 Task: Check the average views per listing of ceramic floors in the last 1 year.
Action: Mouse moved to (913, 208)
Screenshot: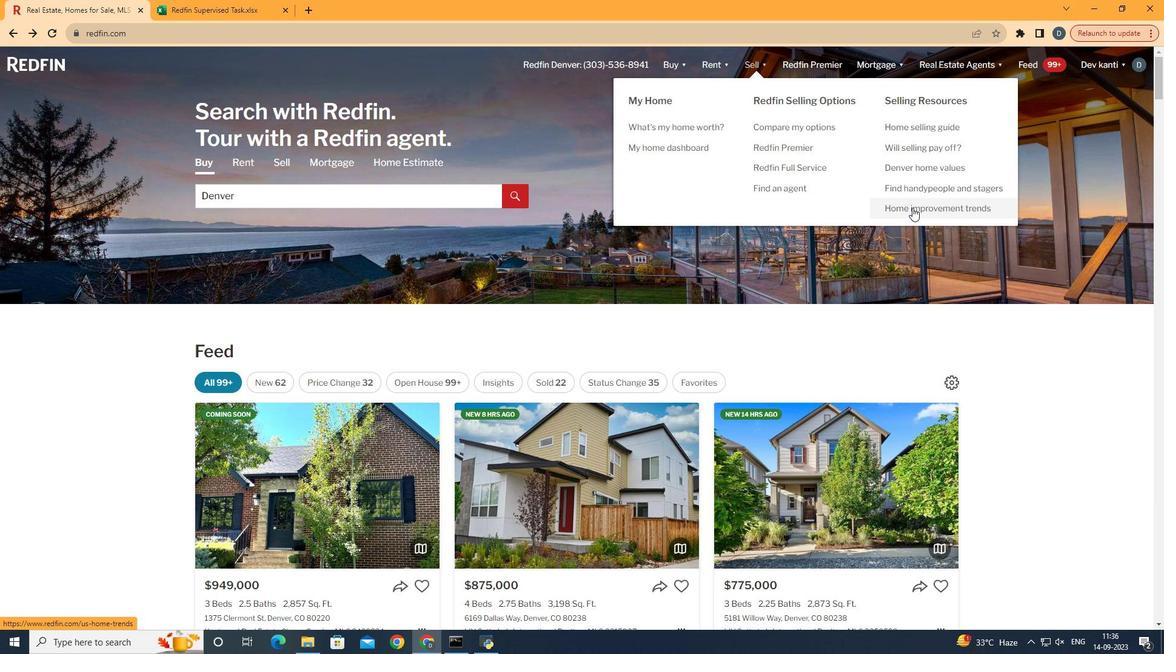 
Action: Mouse pressed left at (913, 208)
Screenshot: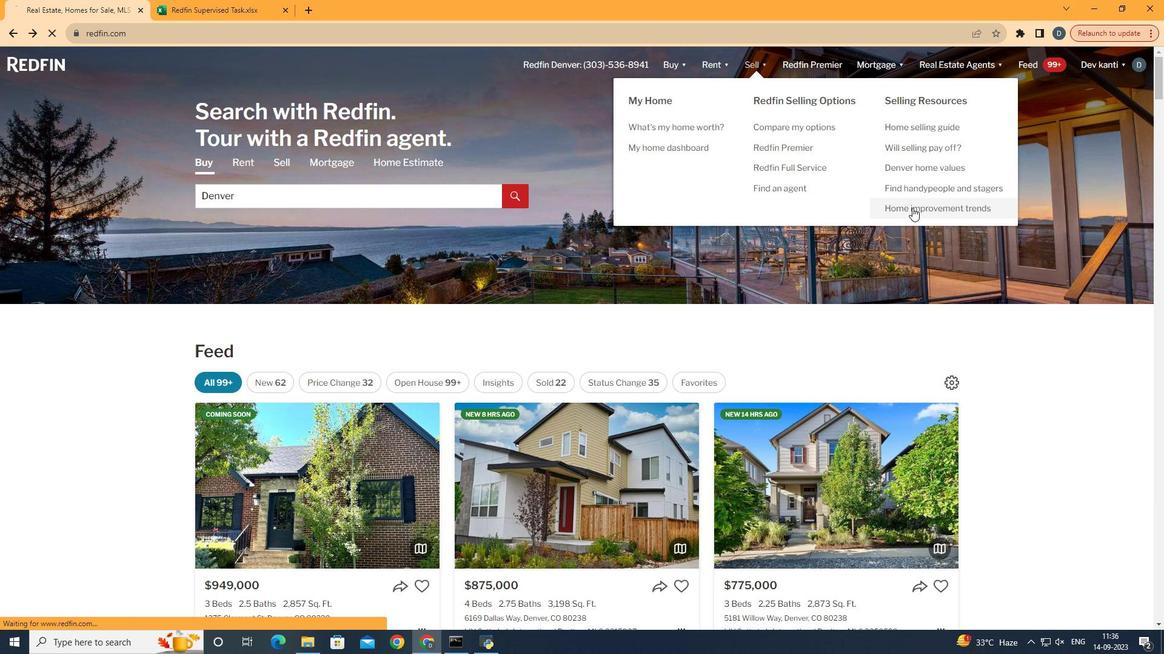 
Action: Mouse moved to (293, 246)
Screenshot: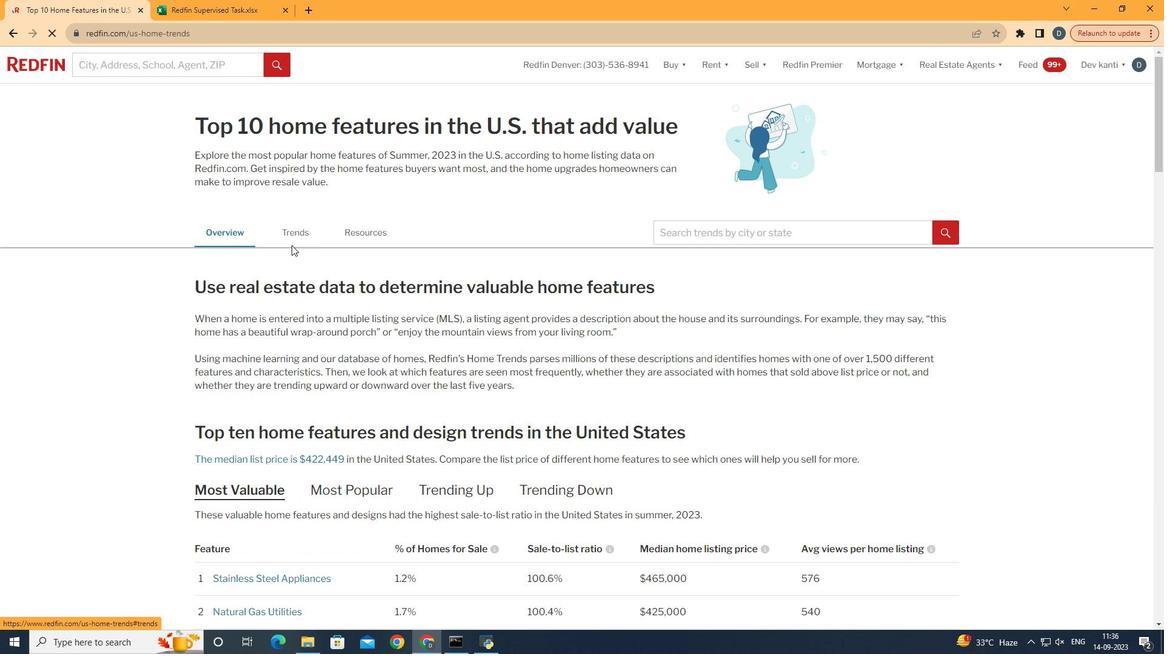
Action: Mouse pressed left at (293, 246)
Screenshot: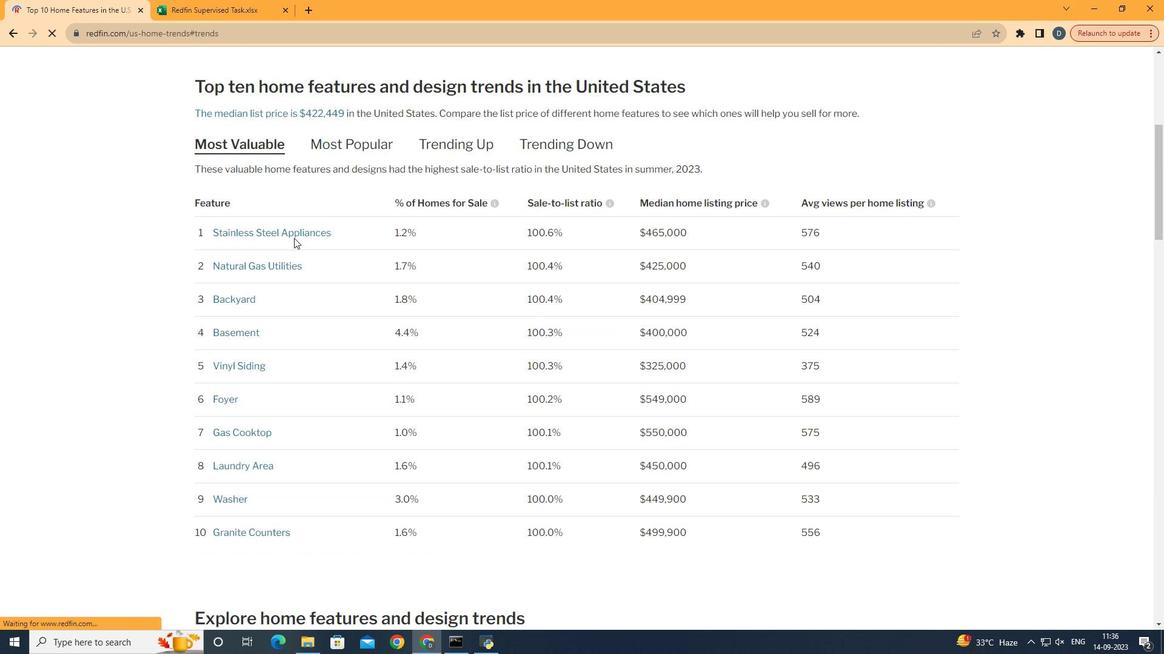 
Action: Mouse moved to (394, 263)
Screenshot: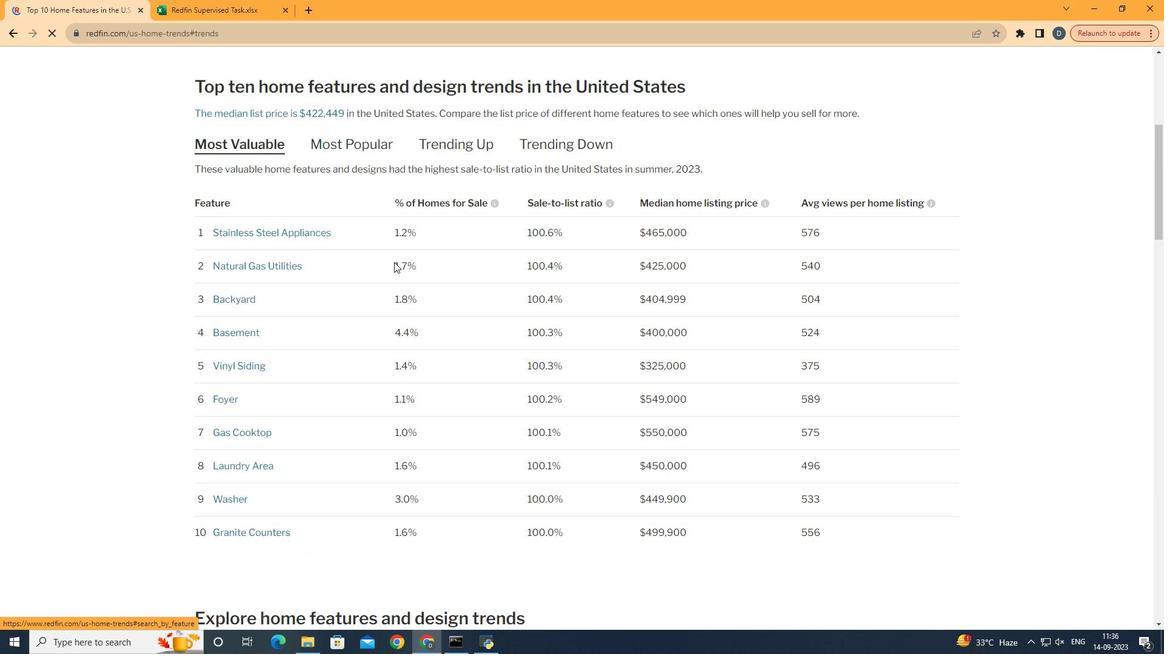 
Action: Mouse scrolled (394, 262) with delta (0, 0)
Screenshot: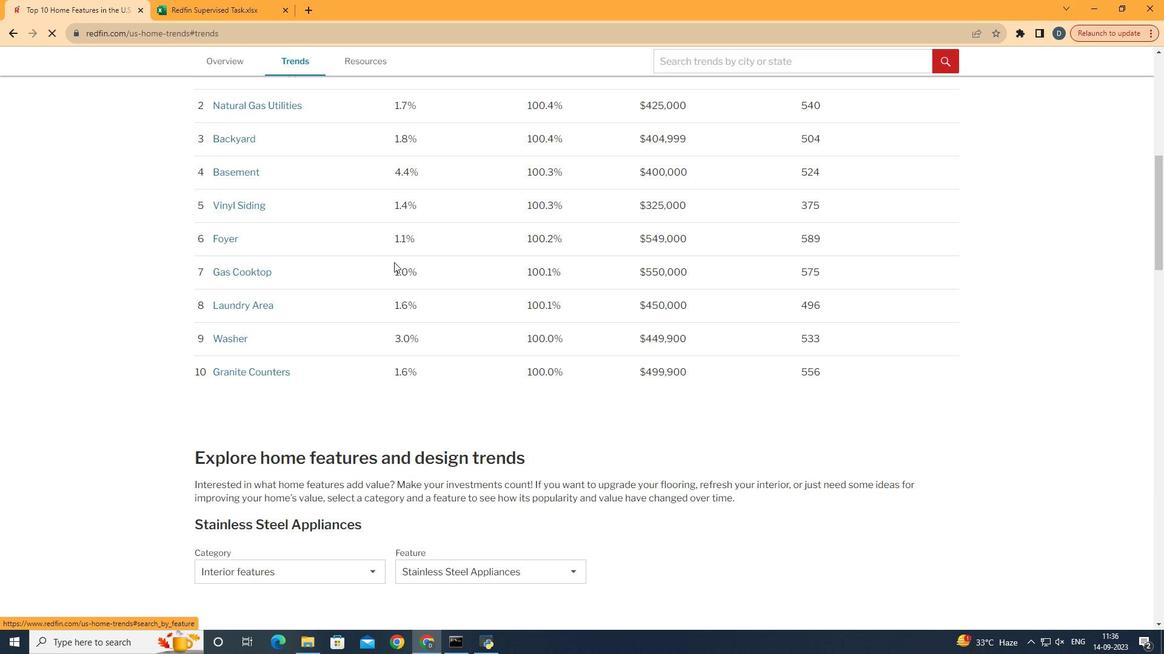 
Action: Mouse scrolled (394, 262) with delta (0, 0)
Screenshot: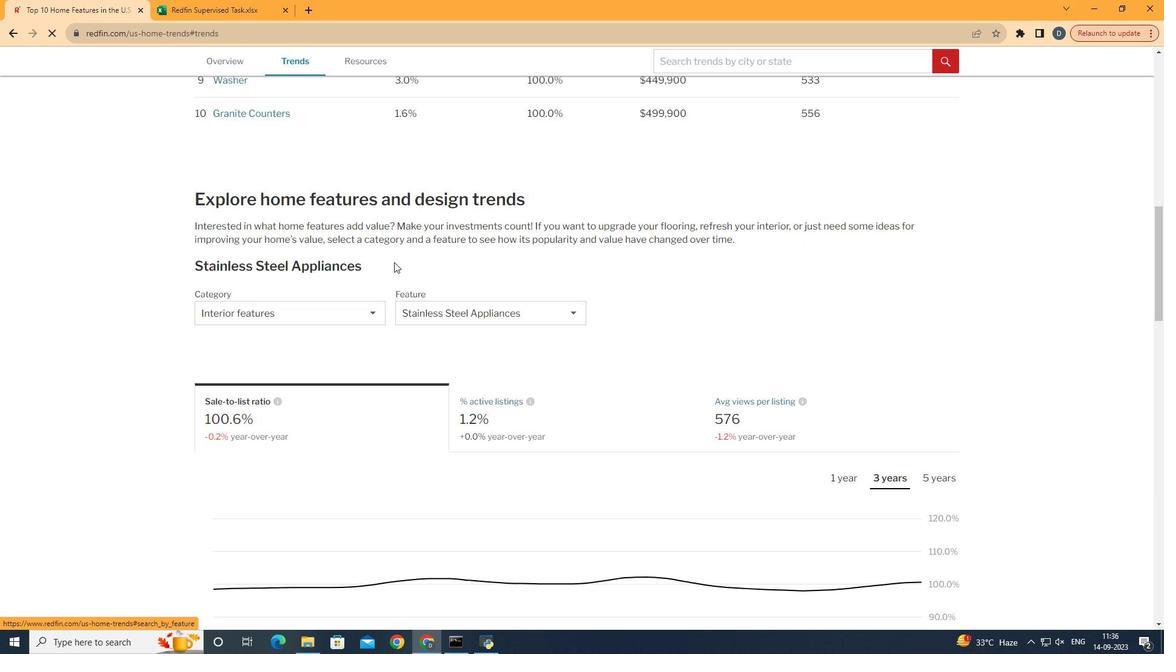 
Action: Mouse scrolled (394, 262) with delta (0, 0)
Screenshot: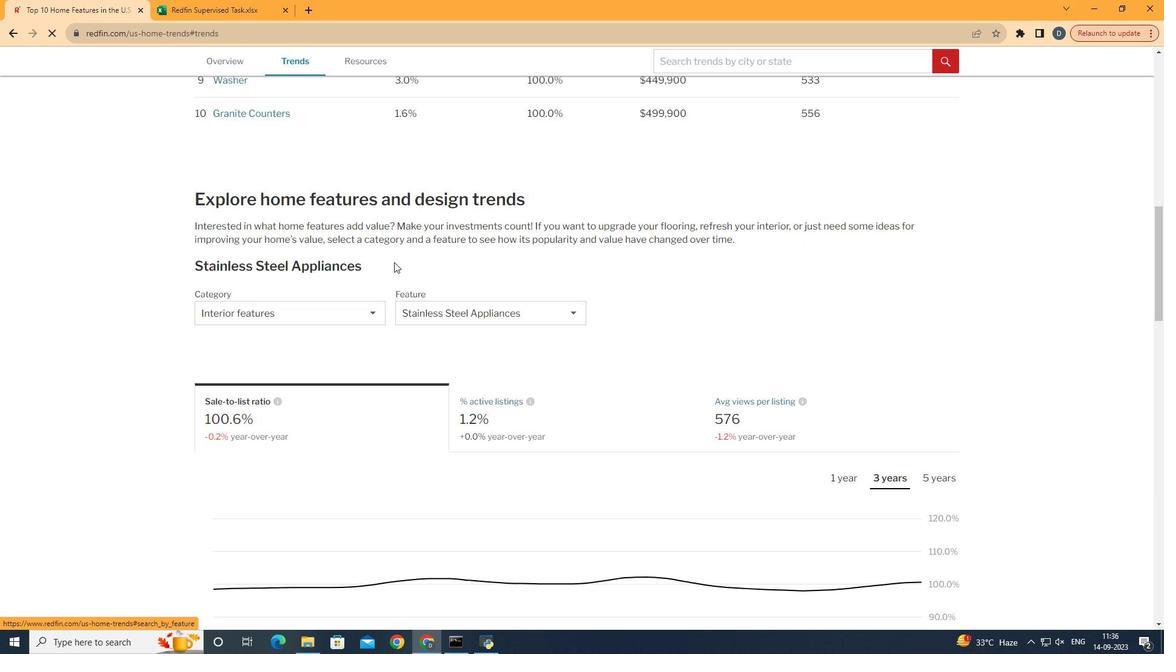 
Action: Mouse scrolled (394, 262) with delta (0, 0)
Screenshot: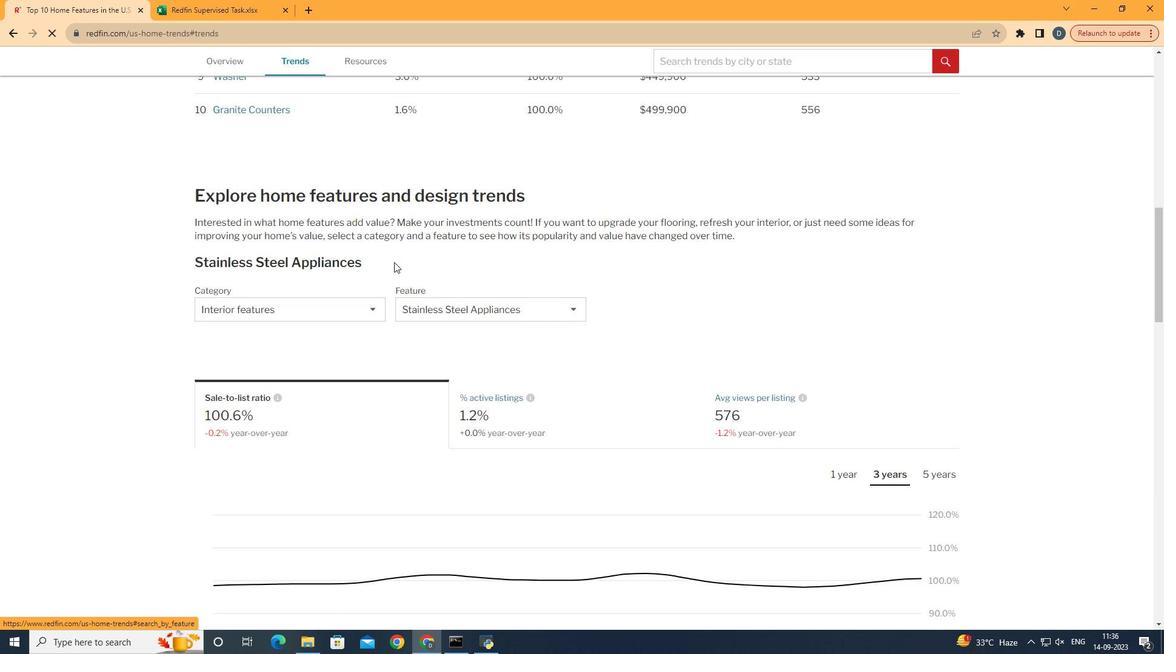 
Action: Mouse scrolled (394, 262) with delta (0, 0)
Screenshot: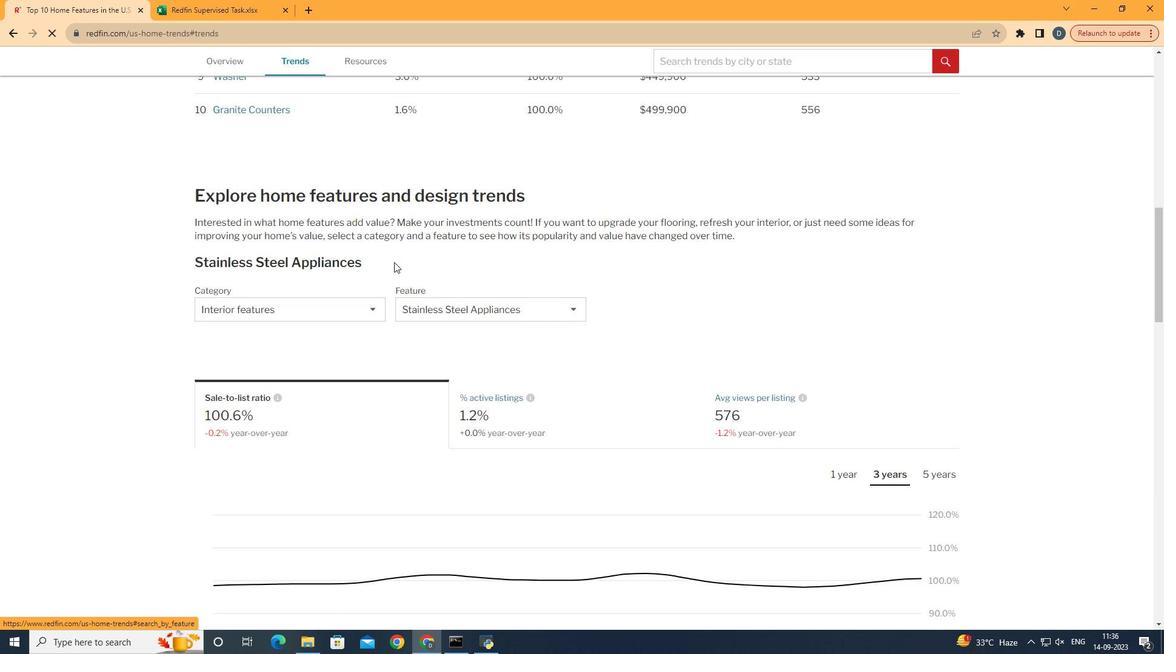 
Action: Mouse scrolled (394, 262) with delta (0, 0)
Screenshot: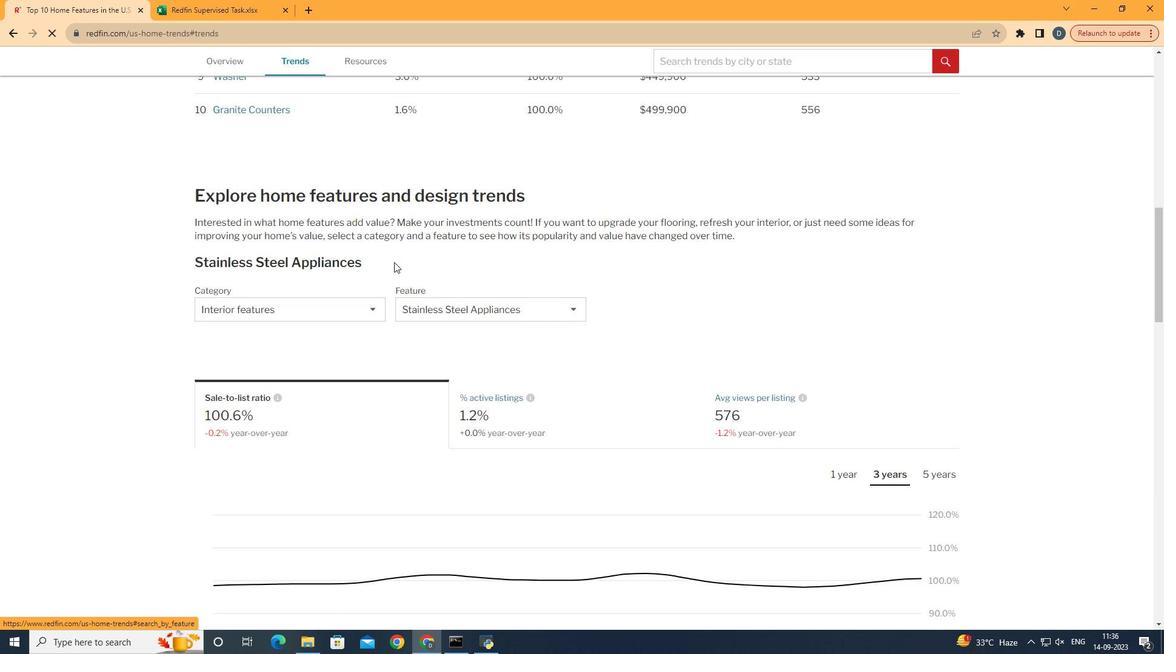 
Action: Mouse scrolled (394, 262) with delta (0, 0)
Screenshot: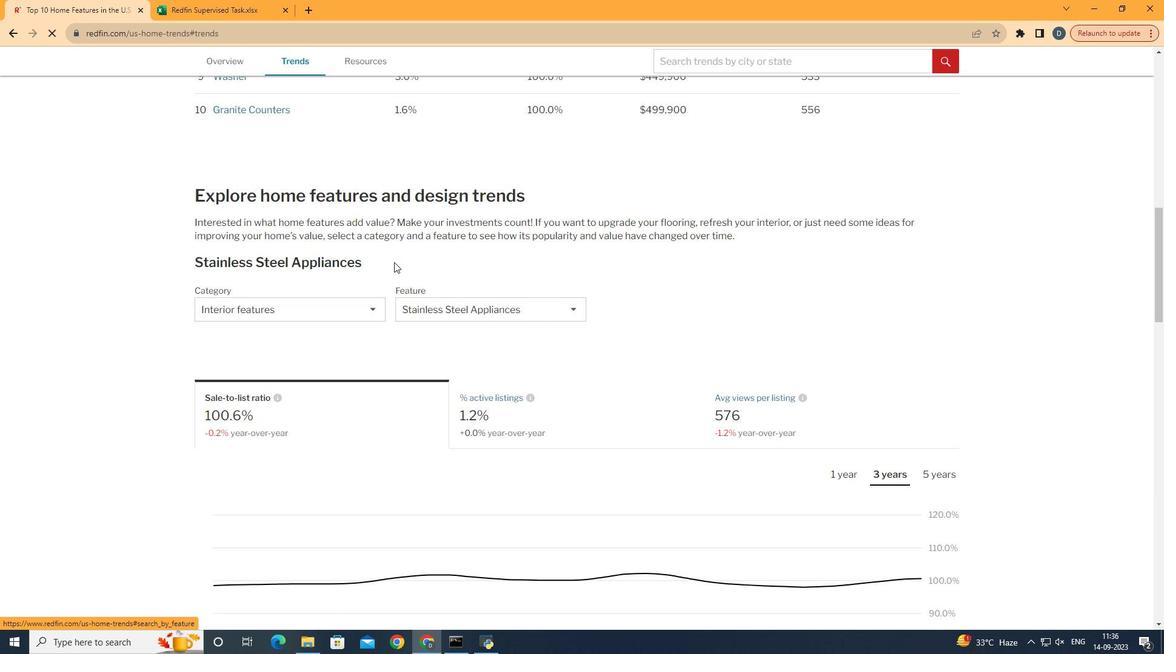 
Action: Mouse moved to (385, 254)
Screenshot: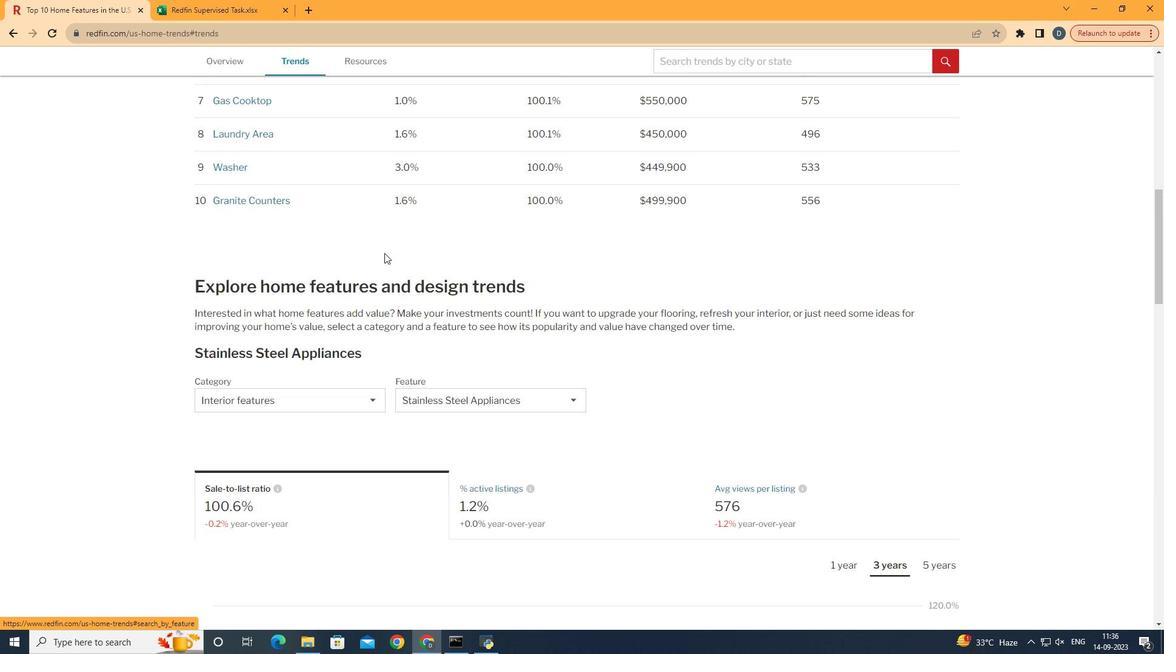 
Action: Mouse scrolled (385, 253) with delta (0, 0)
Screenshot: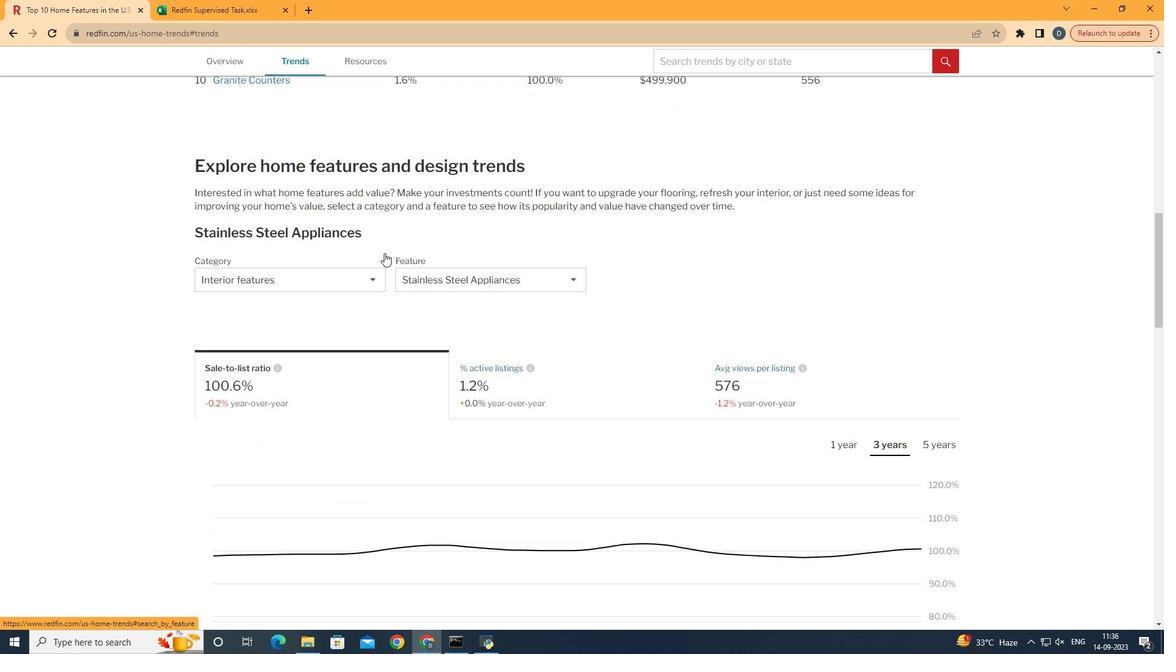
Action: Mouse scrolled (385, 253) with delta (0, 0)
Screenshot: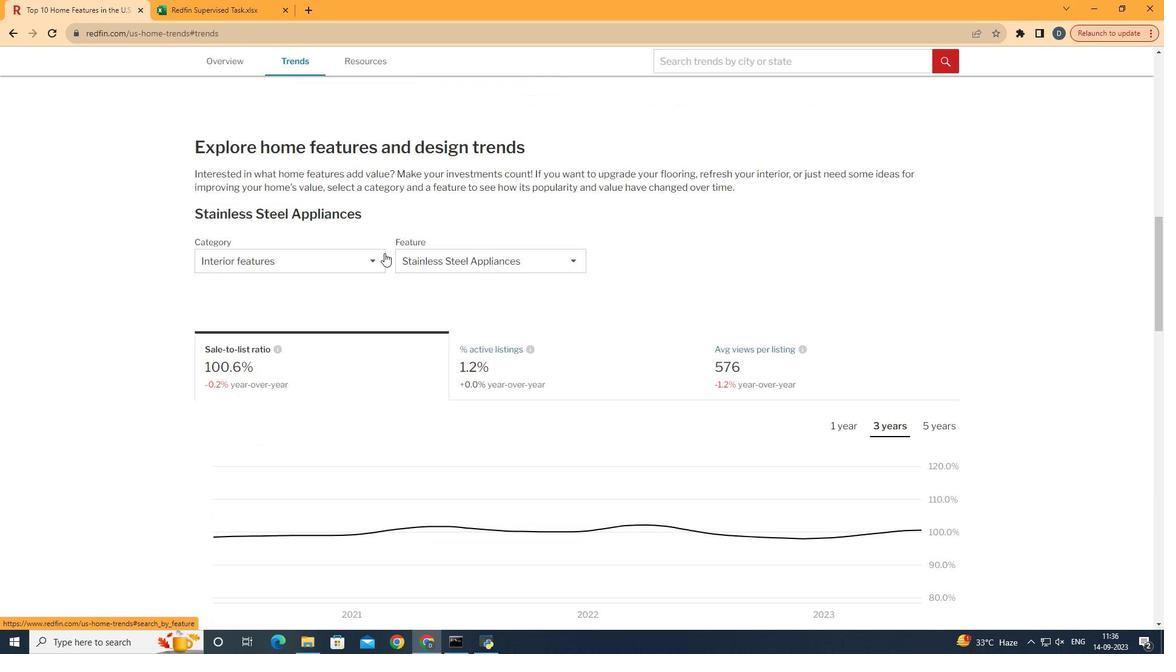 
Action: Mouse scrolled (385, 253) with delta (0, 0)
Screenshot: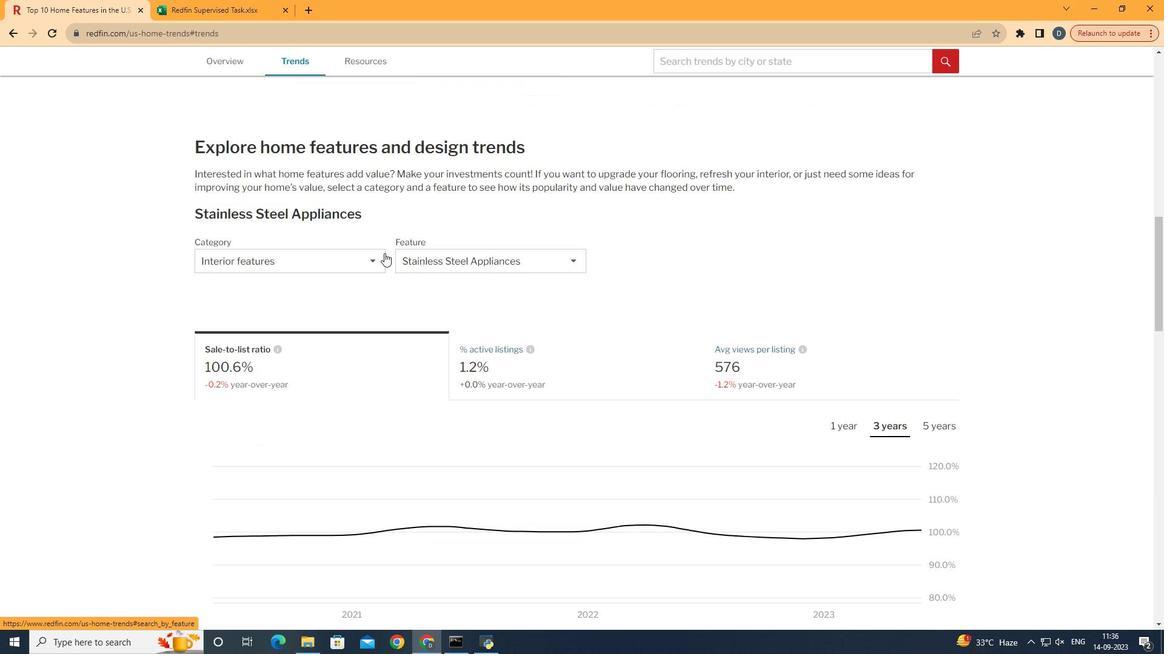 
Action: Mouse scrolled (385, 253) with delta (0, 0)
Screenshot: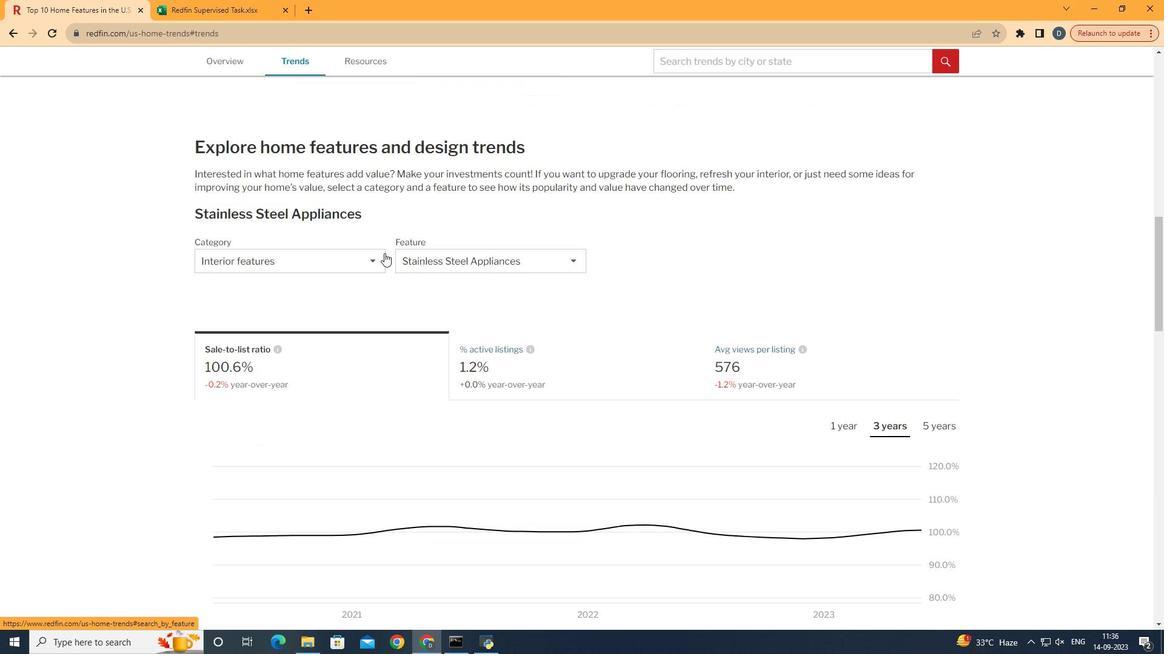 
Action: Mouse scrolled (385, 253) with delta (0, 0)
Screenshot: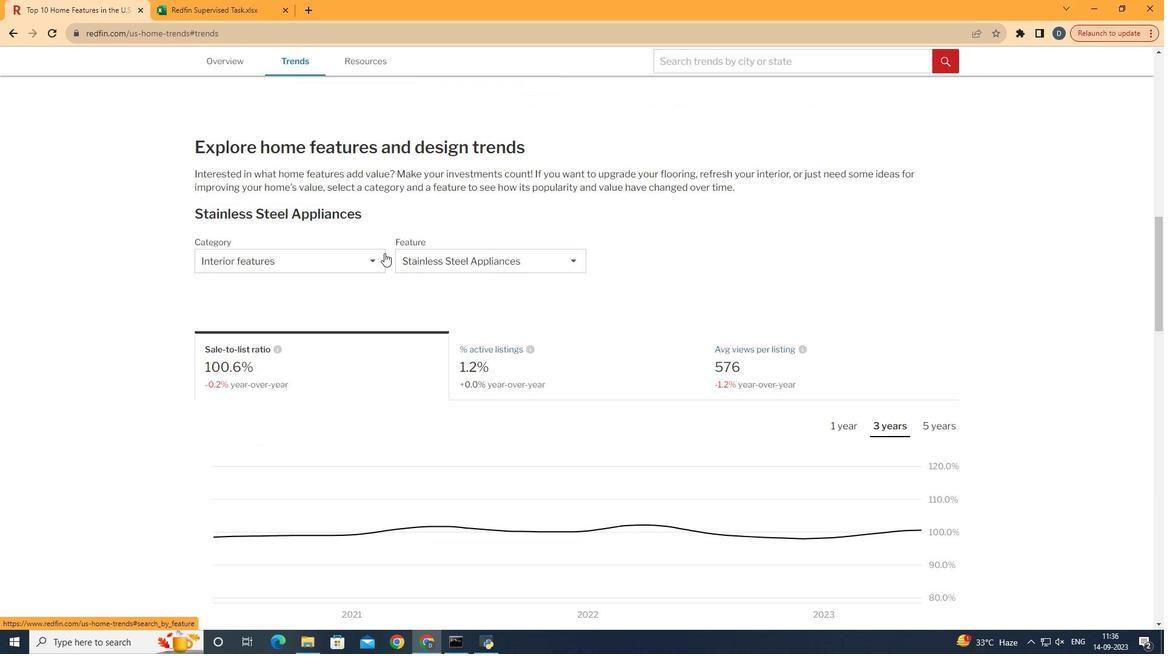 
Action: Mouse moved to (342, 272)
Screenshot: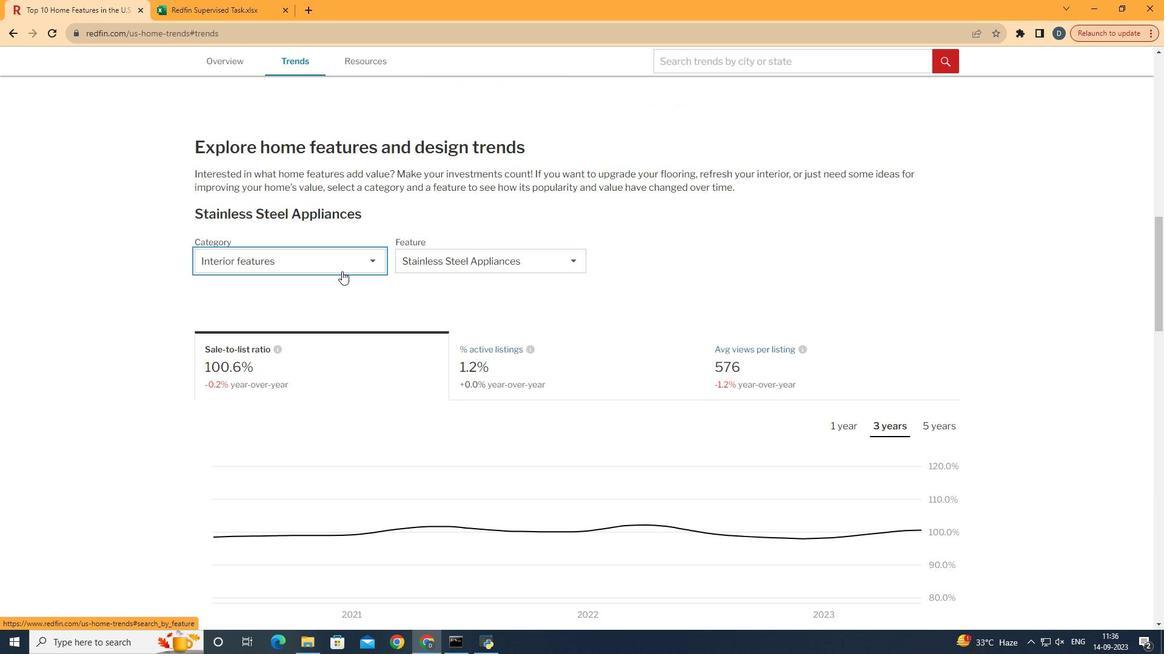 
Action: Mouse pressed left at (342, 272)
Screenshot: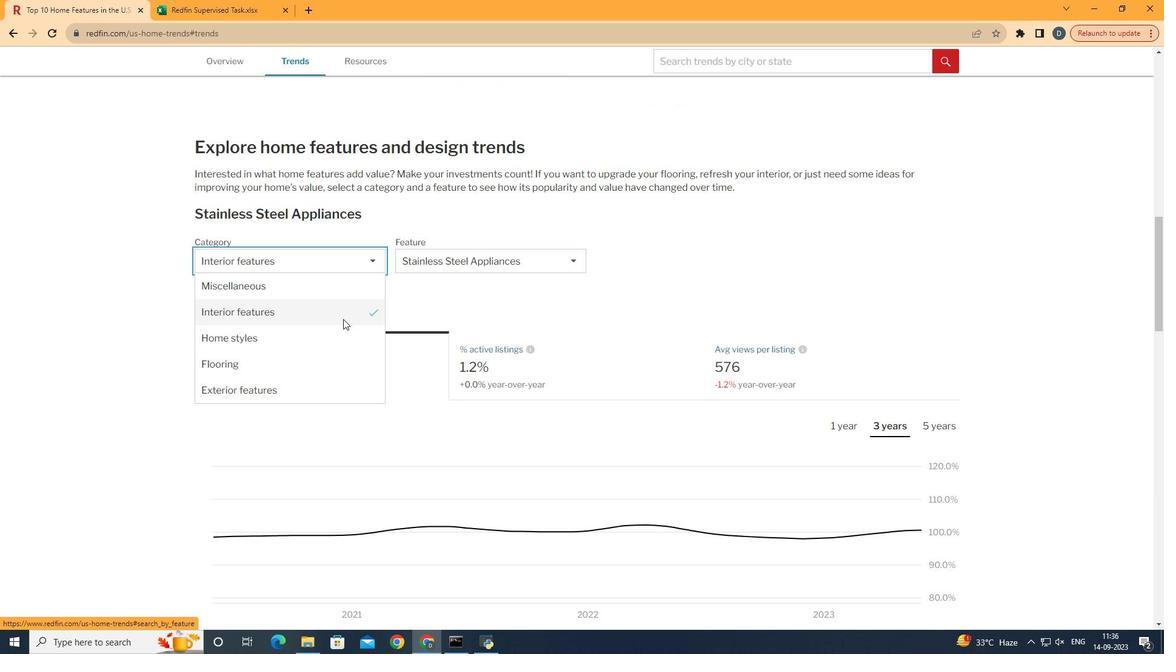 
Action: Mouse moved to (342, 365)
Screenshot: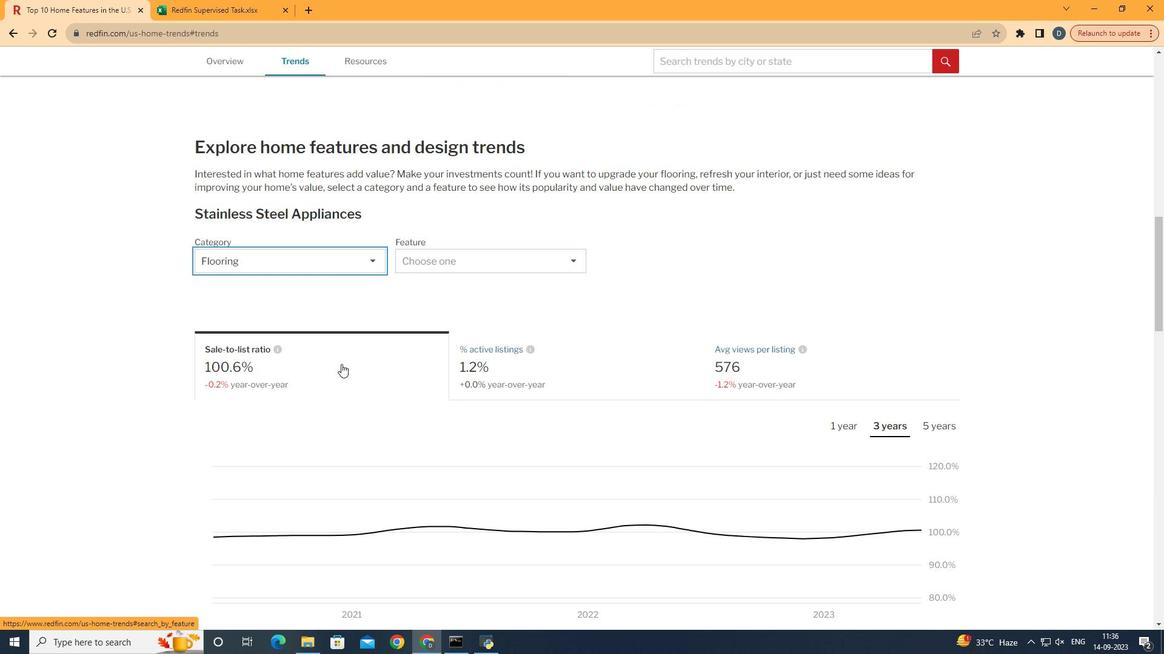 
Action: Mouse pressed left at (342, 365)
Screenshot: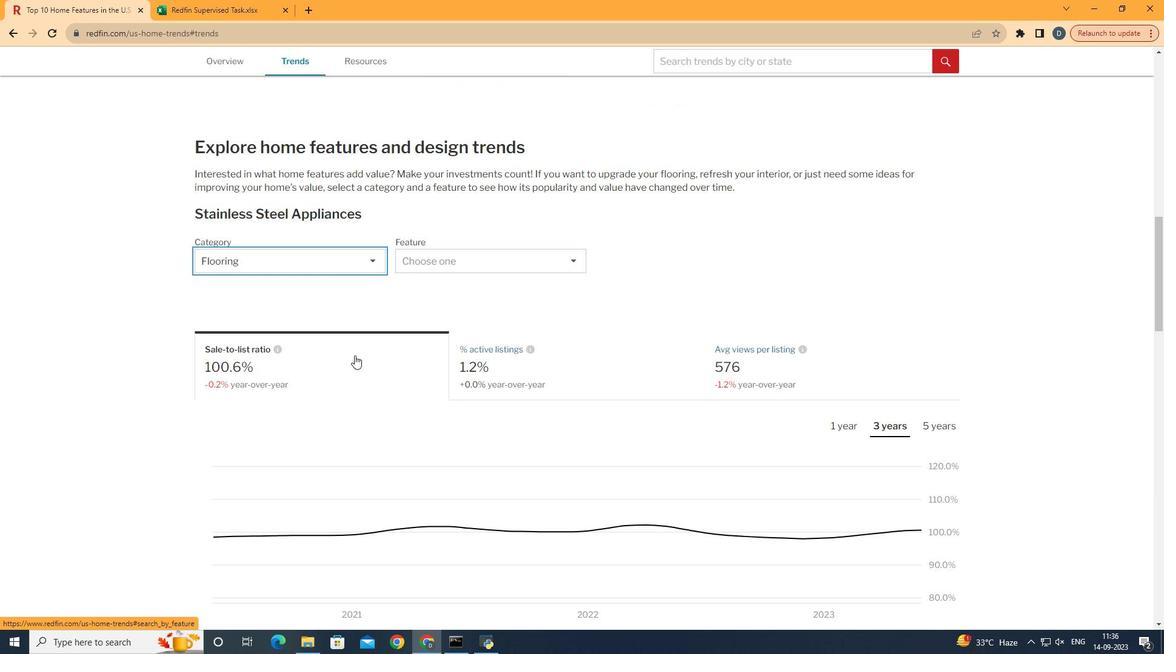 
Action: Mouse moved to (488, 263)
Screenshot: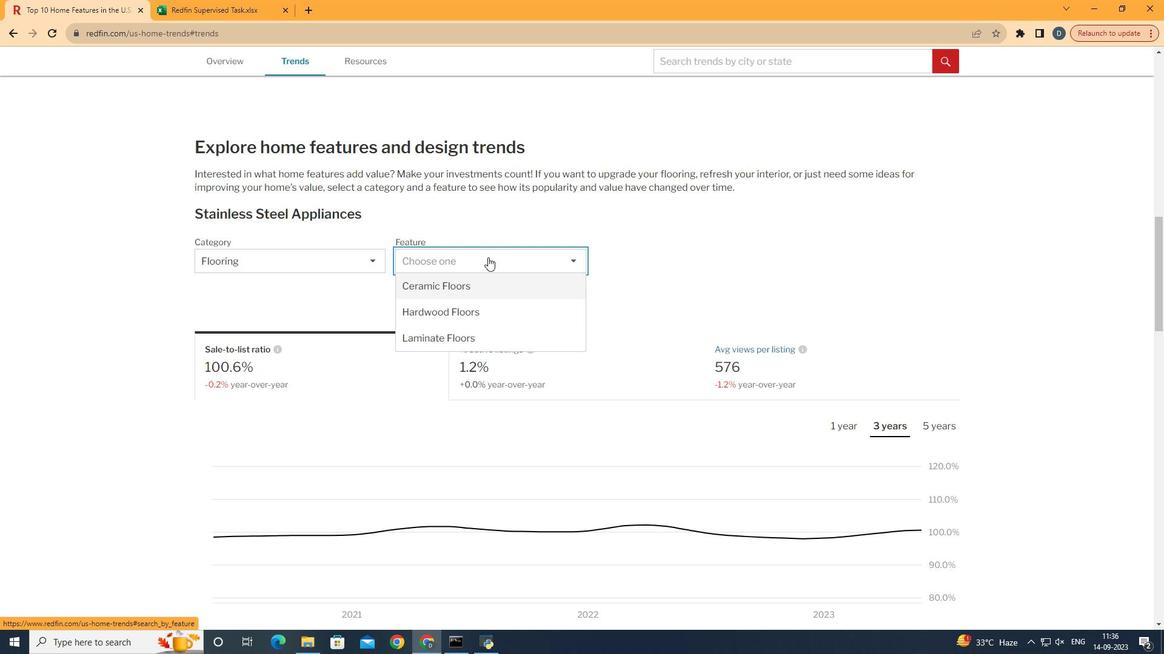 
Action: Mouse pressed left at (488, 263)
Screenshot: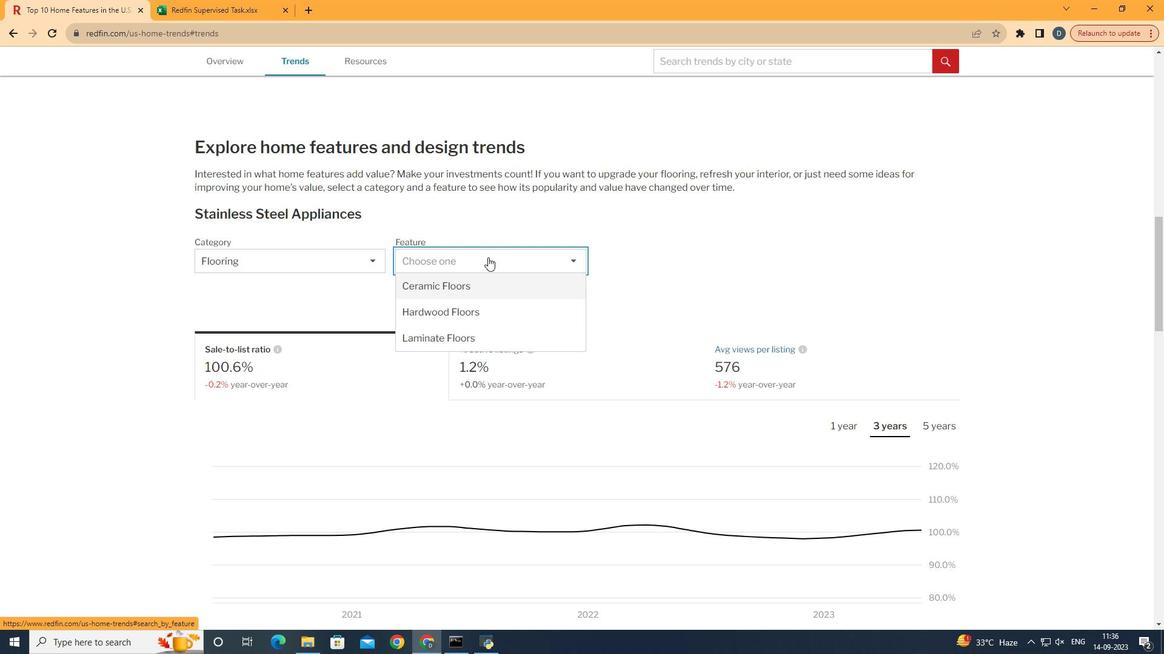 
Action: Mouse moved to (491, 292)
Screenshot: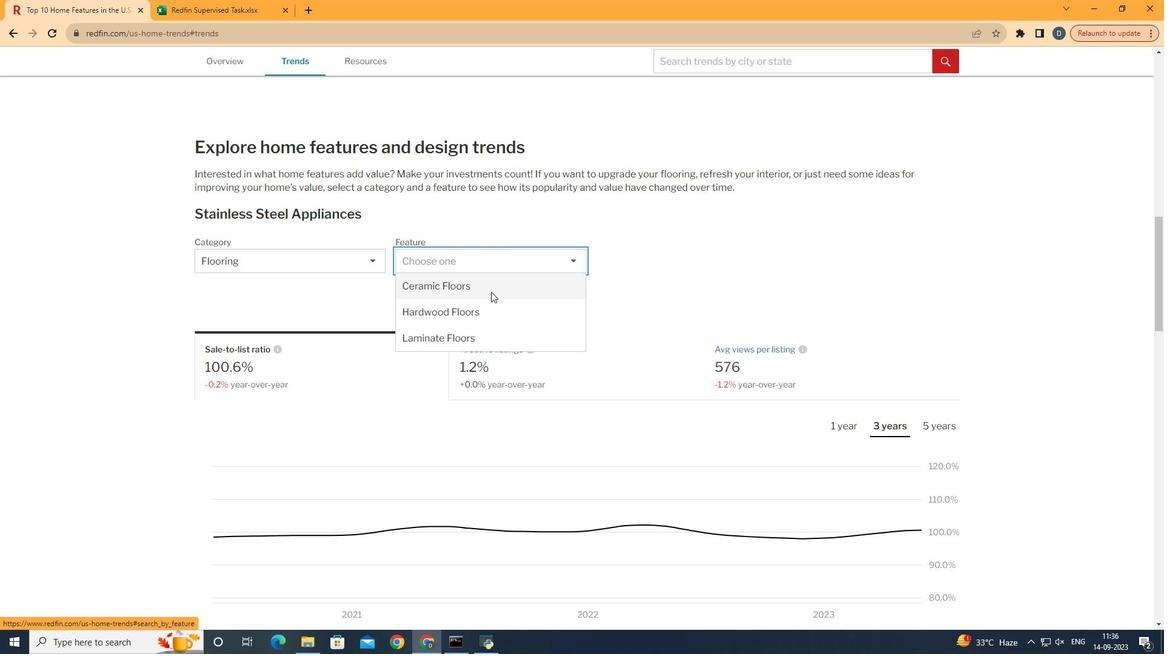 
Action: Mouse pressed left at (491, 292)
Screenshot: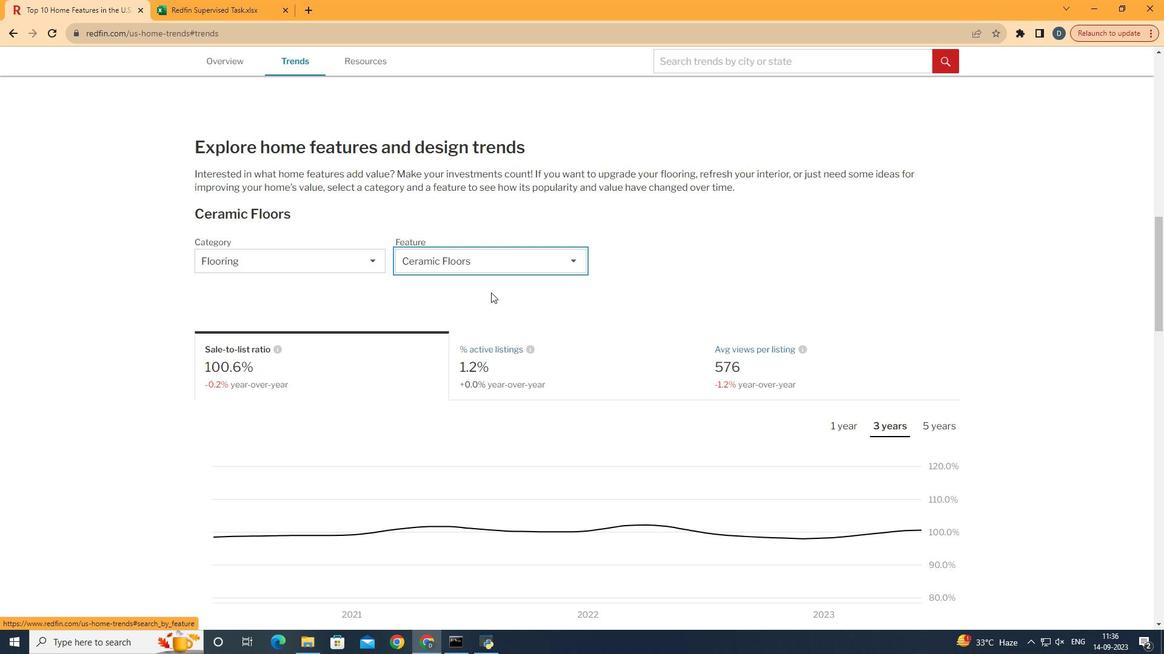 
Action: Mouse moved to (866, 363)
Screenshot: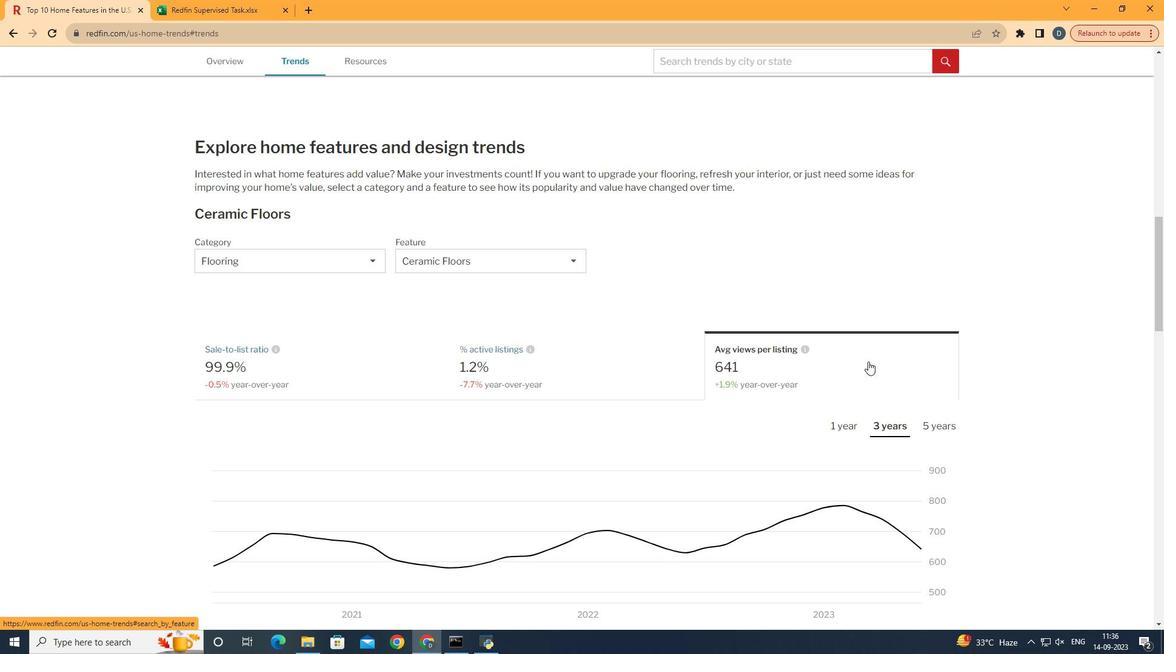 
Action: Mouse pressed left at (866, 363)
Screenshot: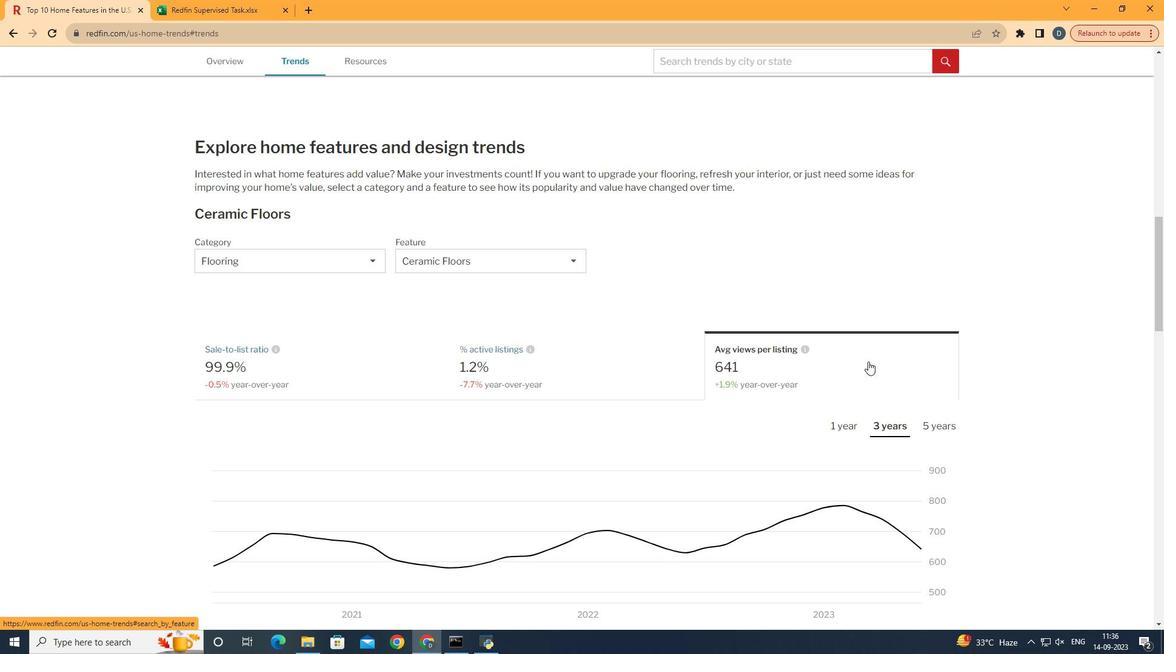 
Action: Mouse moved to (869, 362)
Screenshot: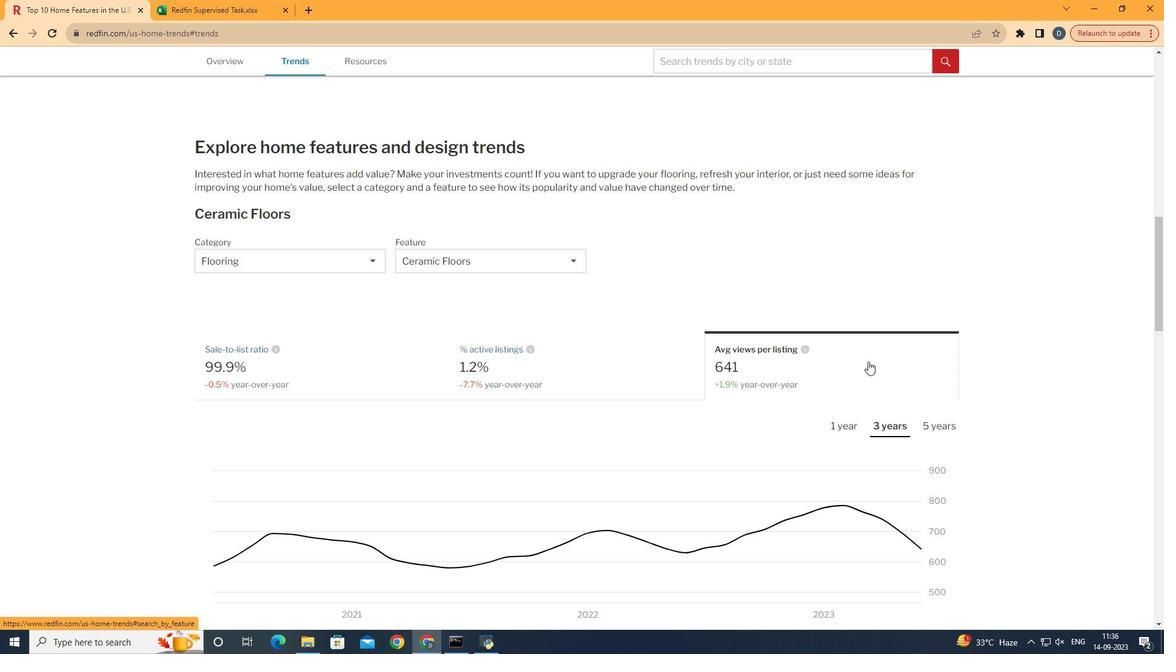 
Action: Mouse scrolled (869, 362) with delta (0, 0)
Screenshot: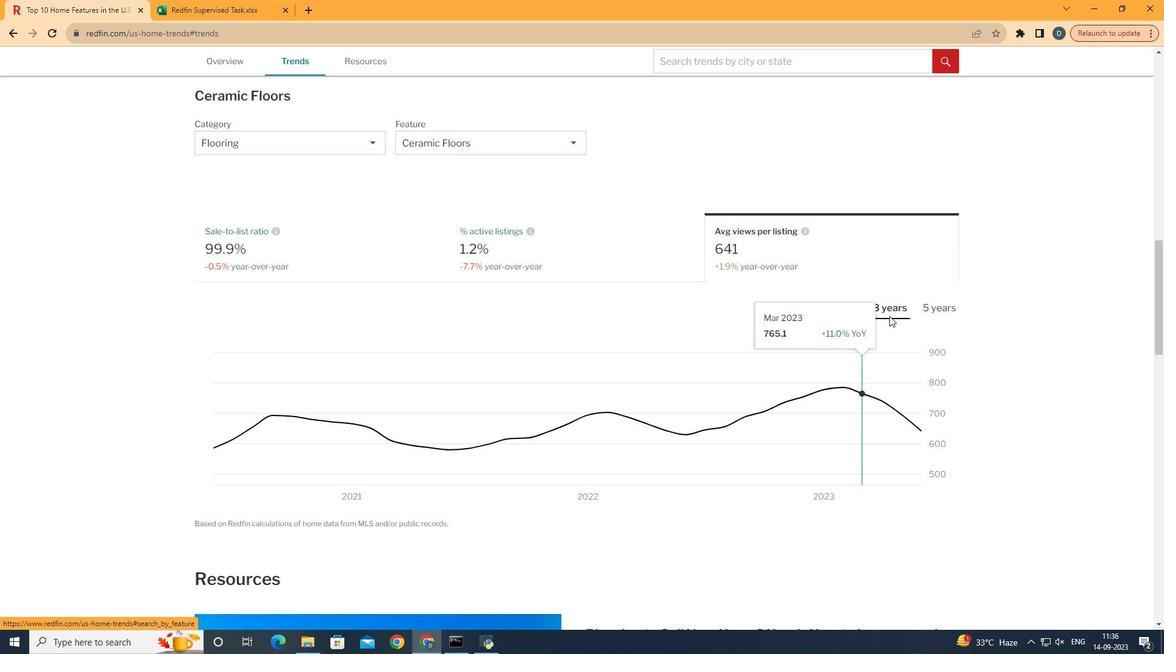 
Action: Mouse scrolled (869, 362) with delta (0, 0)
Screenshot: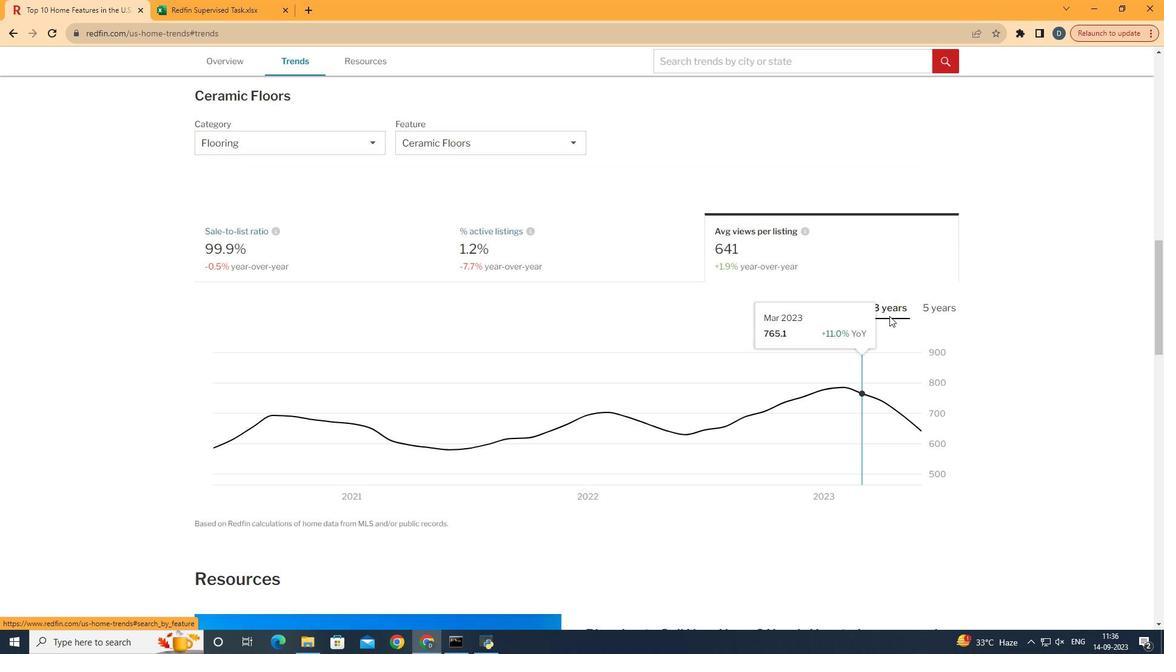
Action: Mouse moved to (852, 301)
Screenshot: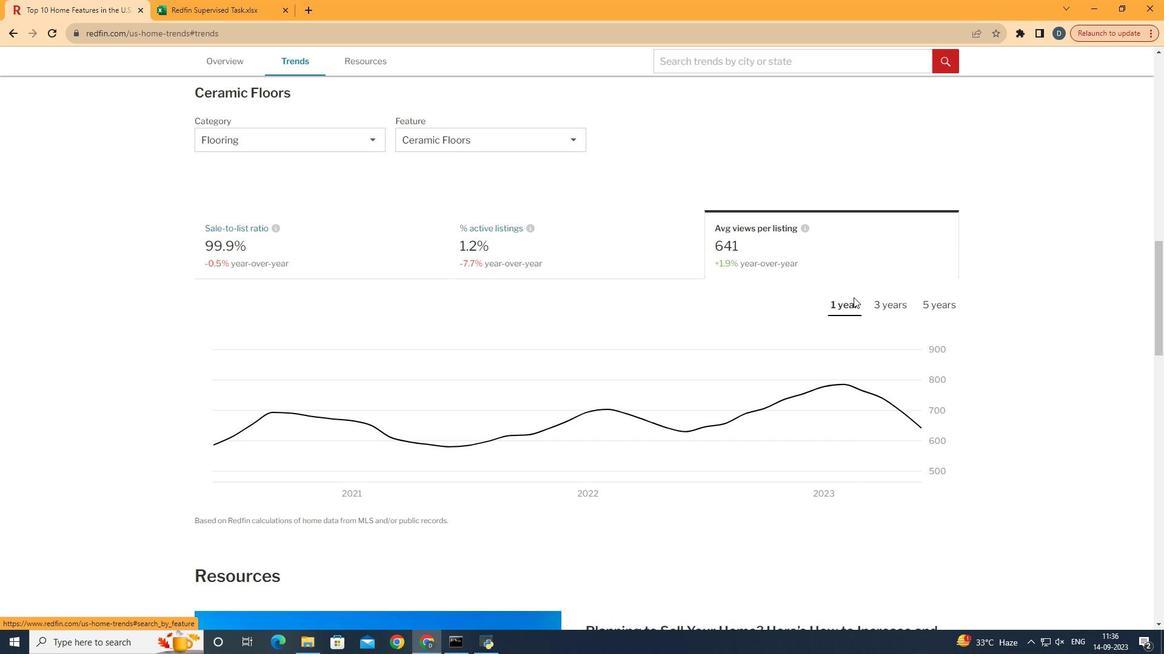
Action: Mouse pressed left at (852, 301)
Screenshot: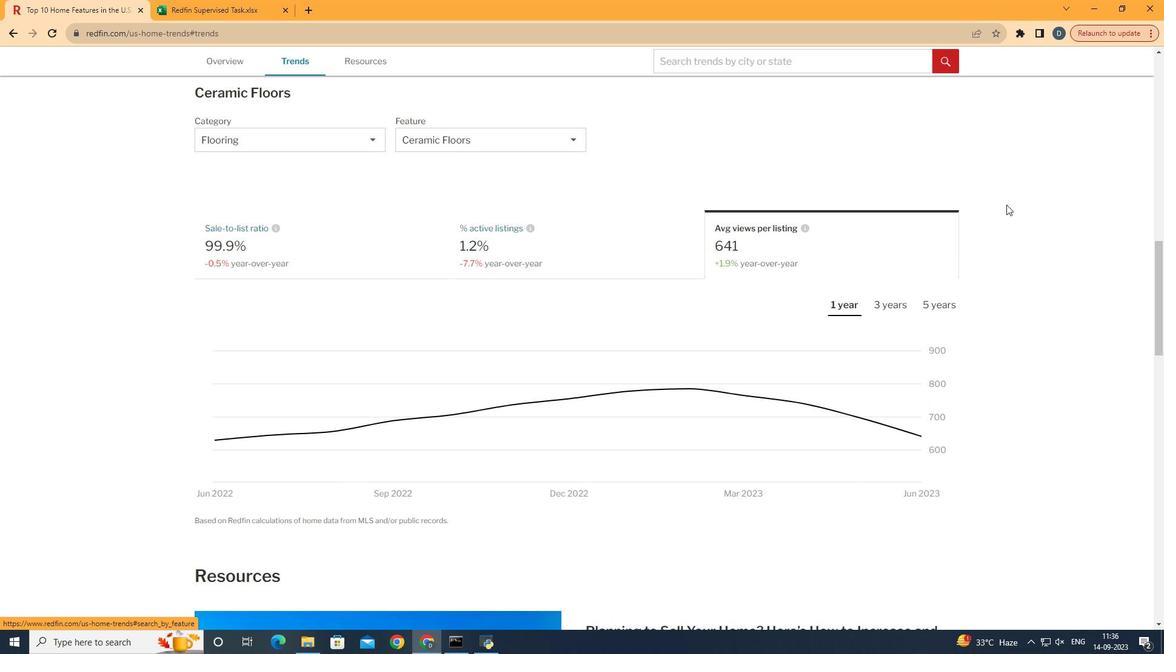 
Action: Mouse moved to (1021, 197)
Screenshot: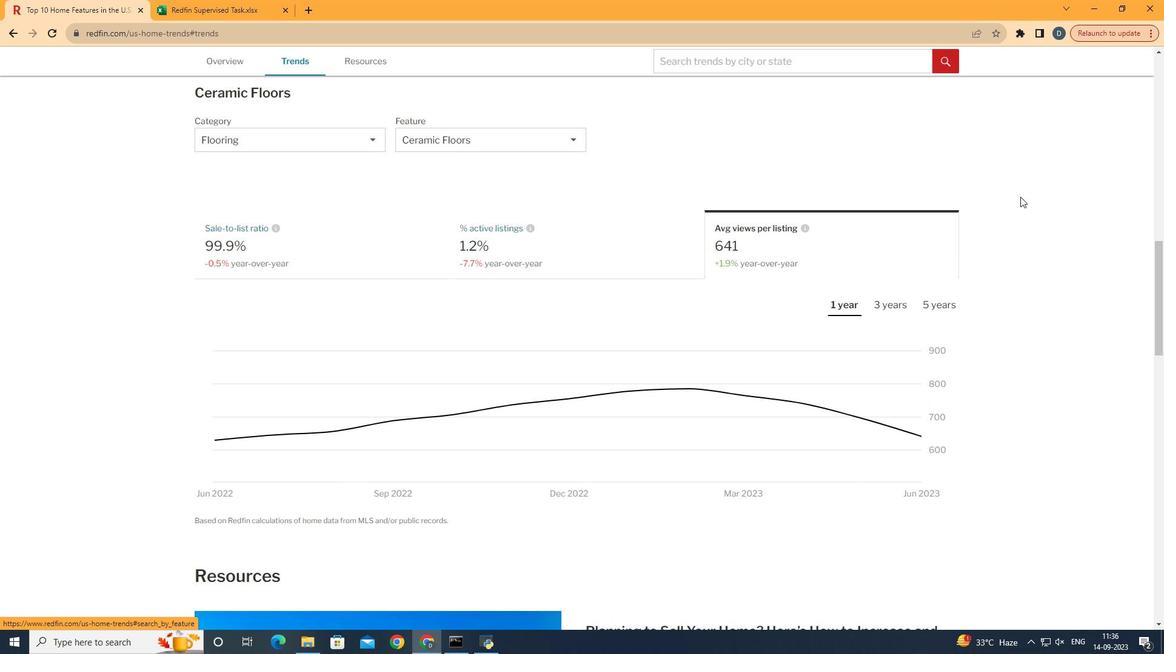 
